 Task: Set "Default preset setting used" for "H.264/MPEG-4 Part 10/AVC encoder (x264 10-bit)" to fast.
Action: Mouse moved to (125, 15)
Screenshot: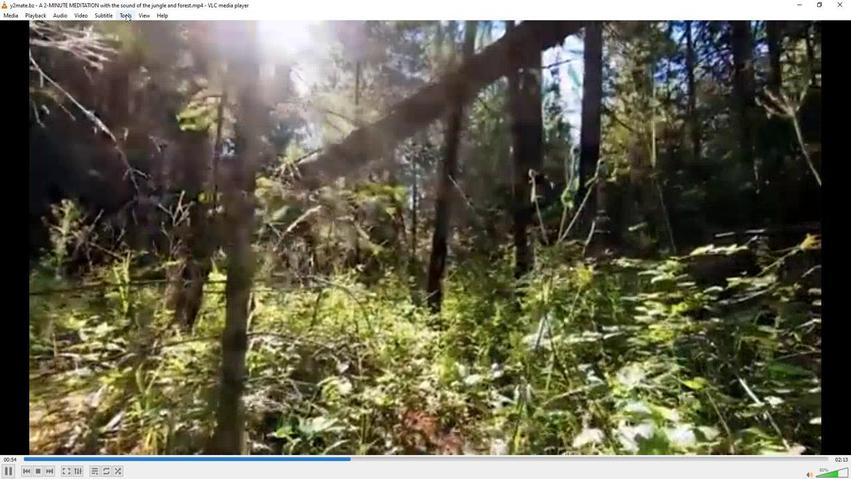 
Action: Mouse pressed left at (125, 15)
Screenshot: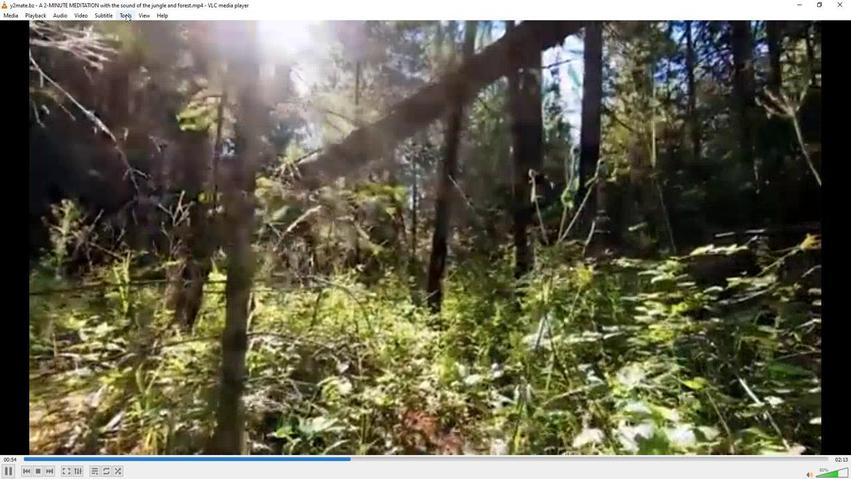 
Action: Mouse moved to (129, 125)
Screenshot: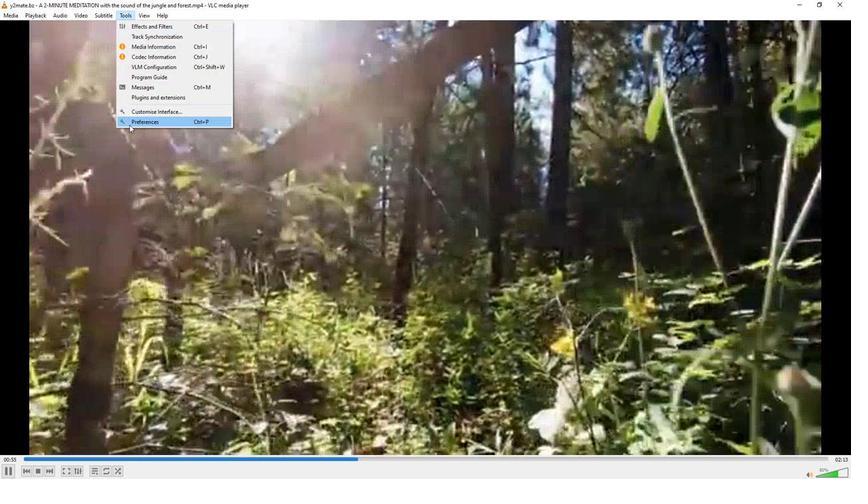 
Action: Mouse pressed left at (129, 125)
Screenshot: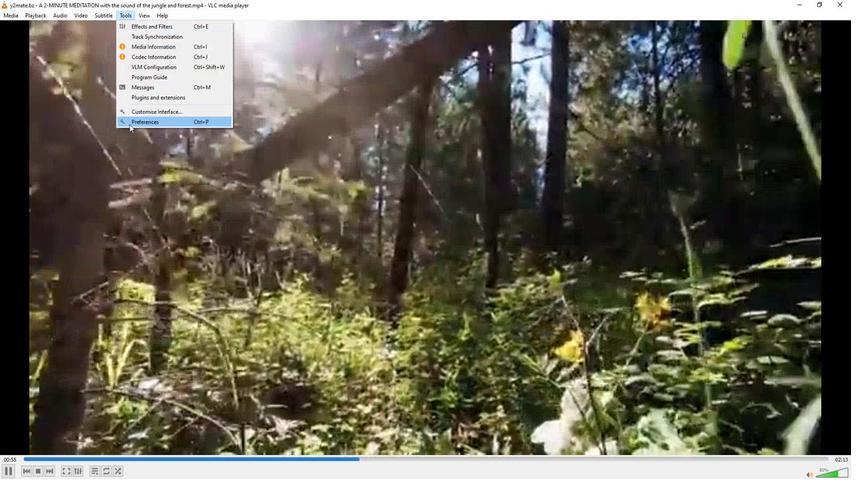 
Action: Mouse moved to (280, 392)
Screenshot: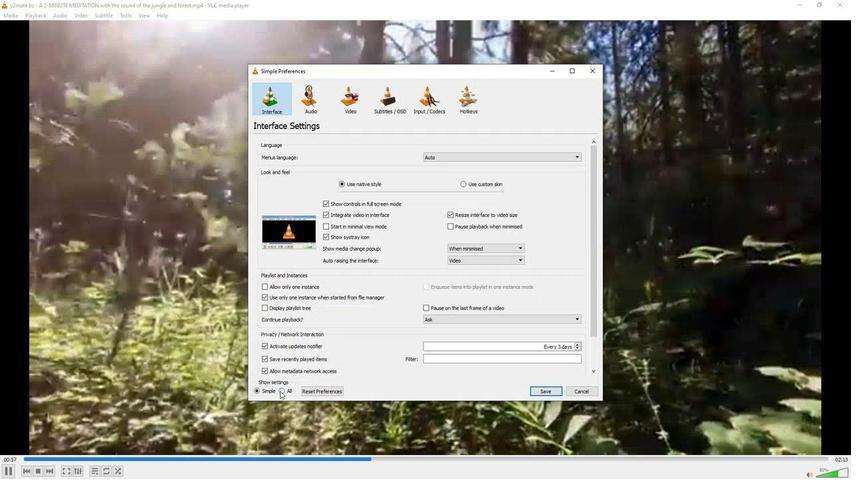 
Action: Mouse pressed left at (280, 392)
Screenshot: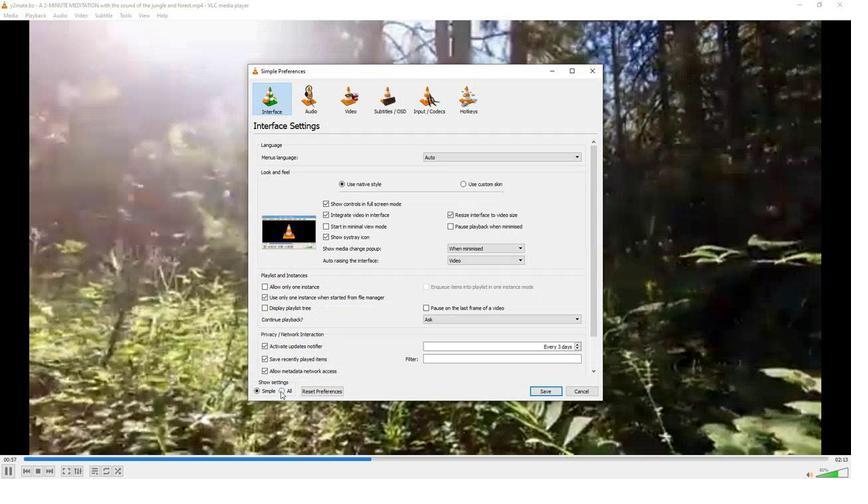 
Action: Mouse moved to (266, 302)
Screenshot: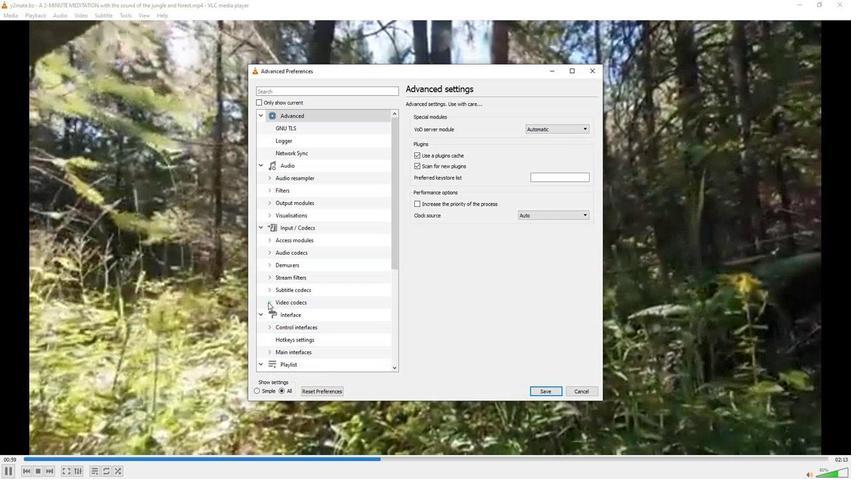 
Action: Mouse pressed left at (266, 302)
Screenshot: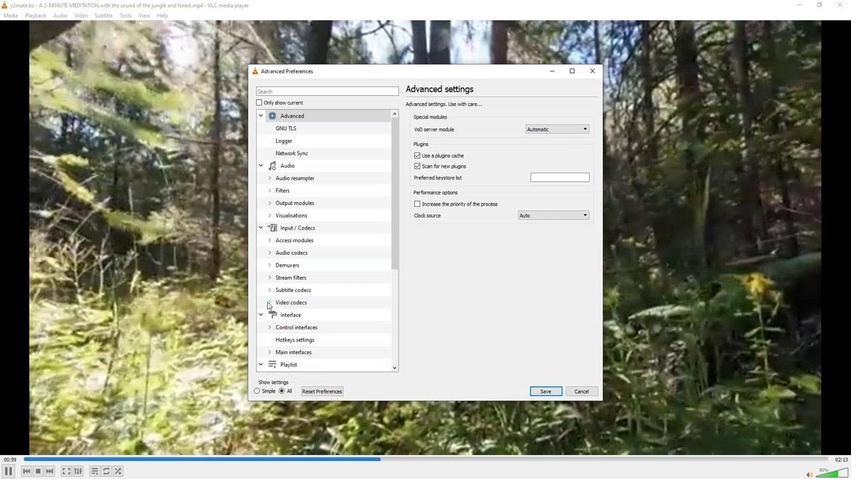 
Action: Mouse moved to (289, 346)
Screenshot: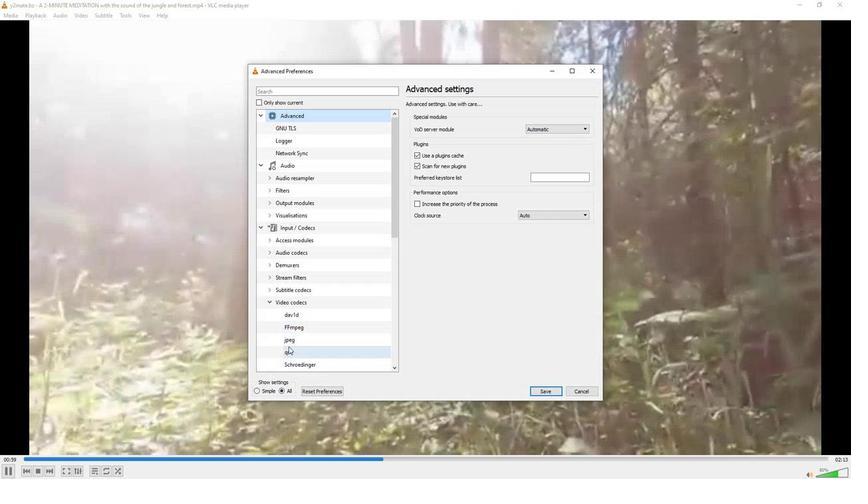 
Action: Mouse scrolled (289, 346) with delta (0, 0)
Screenshot: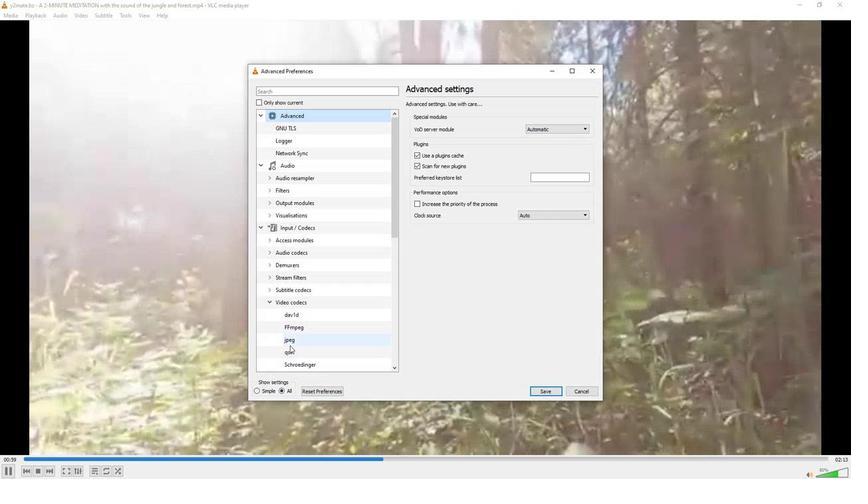 
Action: Mouse moved to (290, 345)
Screenshot: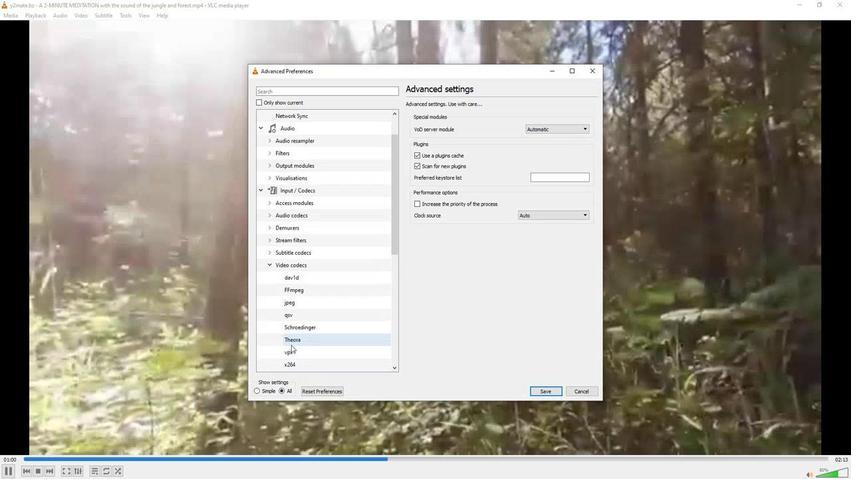 
Action: Mouse scrolled (290, 344) with delta (0, 0)
Screenshot: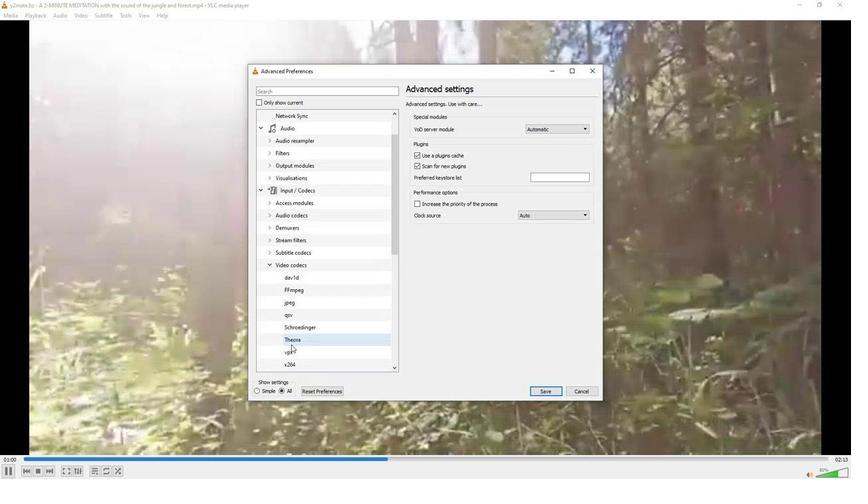
Action: Mouse moved to (292, 338)
Screenshot: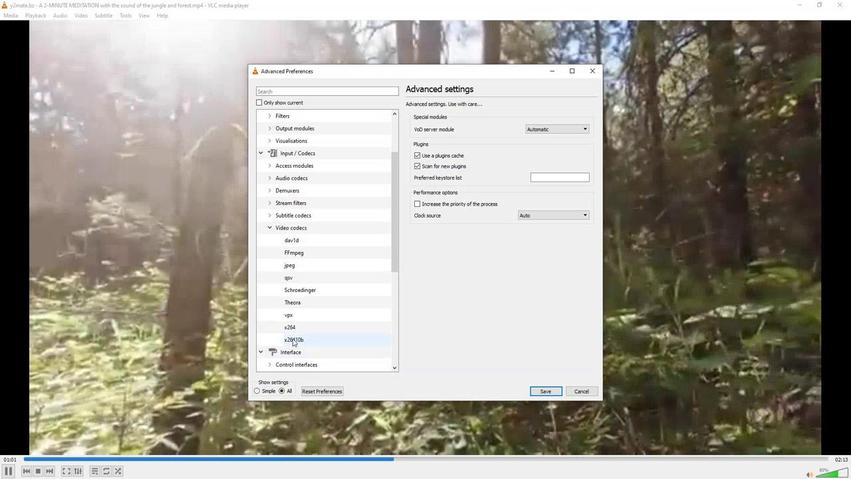 
Action: Mouse pressed left at (292, 338)
Screenshot: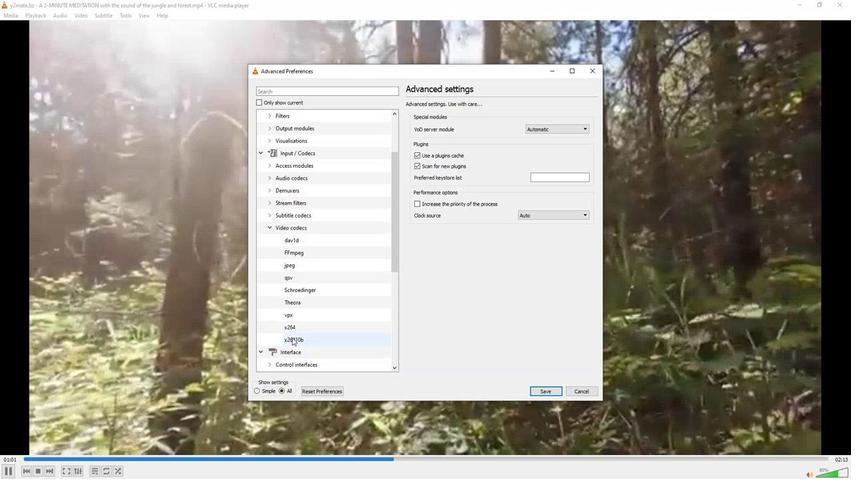 
Action: Mouse moved to (453, 319)
Screenshot: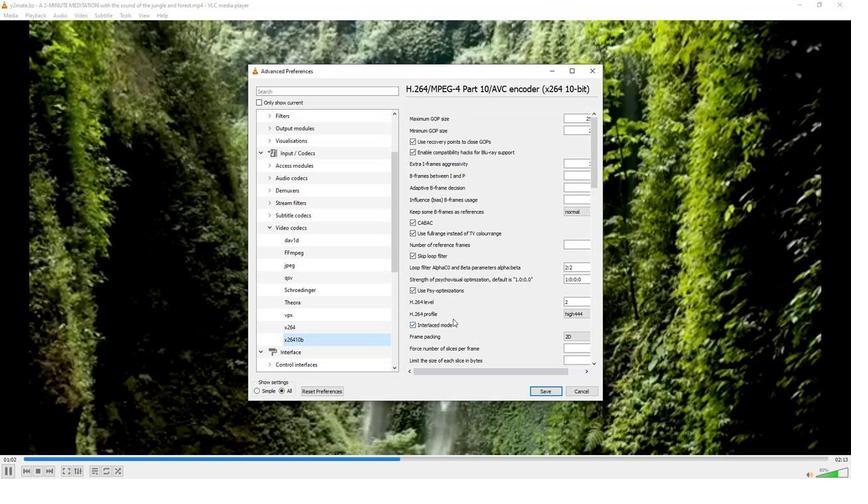
Action: Mouse scrolled (453, 319) with delta (0, 0)
Screenshot: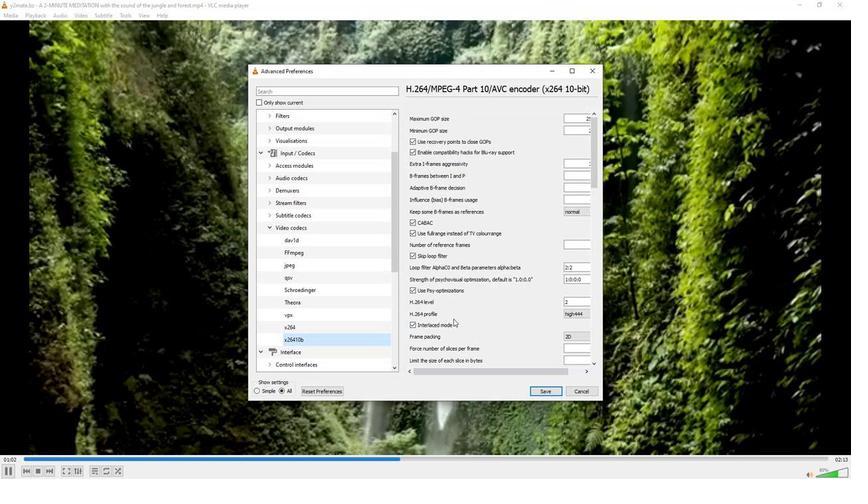 
Action: Mouse moved to (454, 319)
Screenshot: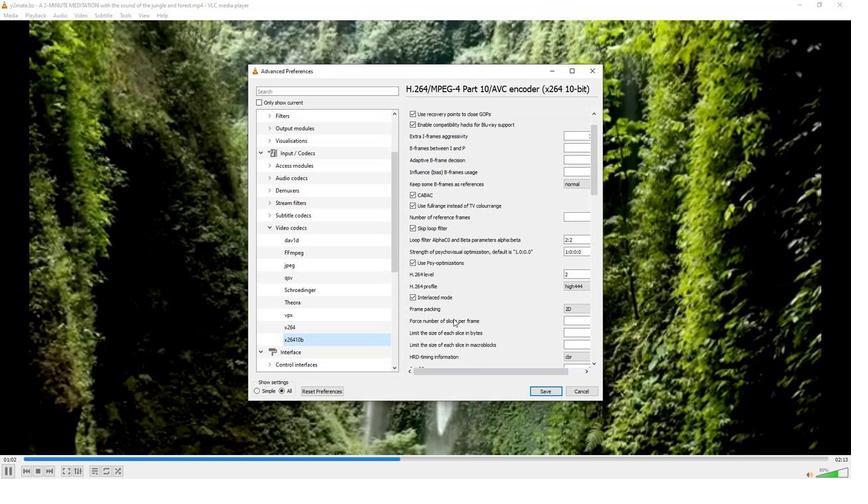 
Action: Mouse scrolled (454, 319) with delta (0, 0)
Screenshot: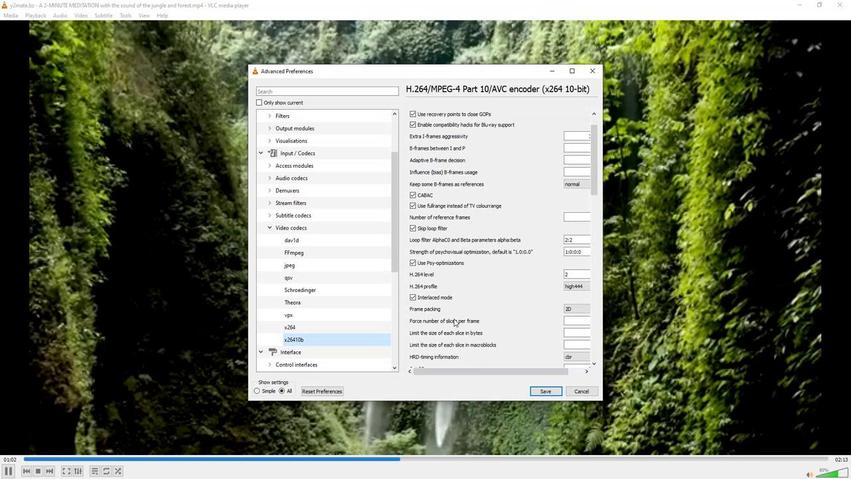
Action: Mouse moved to (454, 317)
Screenshot: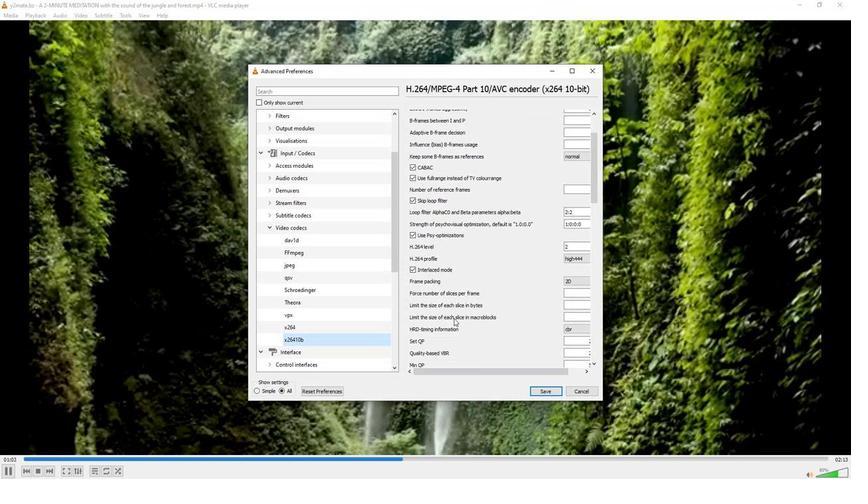 
Action: Mouse scrolled (454, 316) with delta (0, 0)
Screenshot: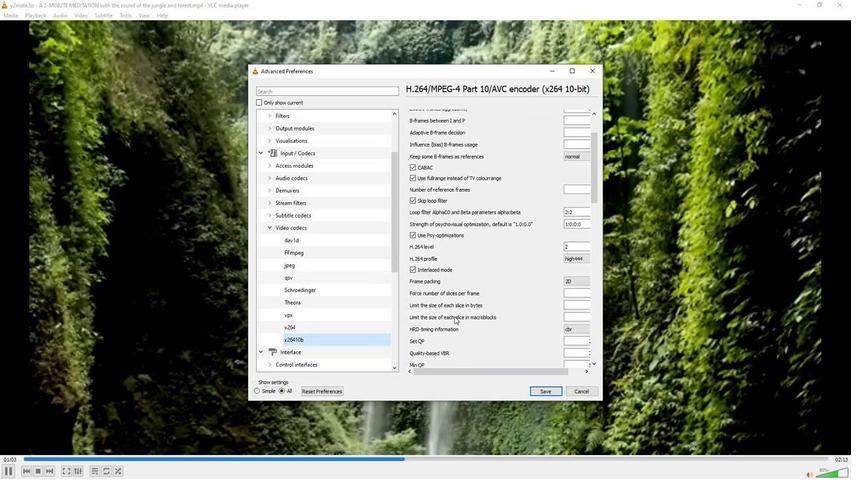 
Action: Mouse scrolled (454, 316) with delta (0, 0)
Screenshot: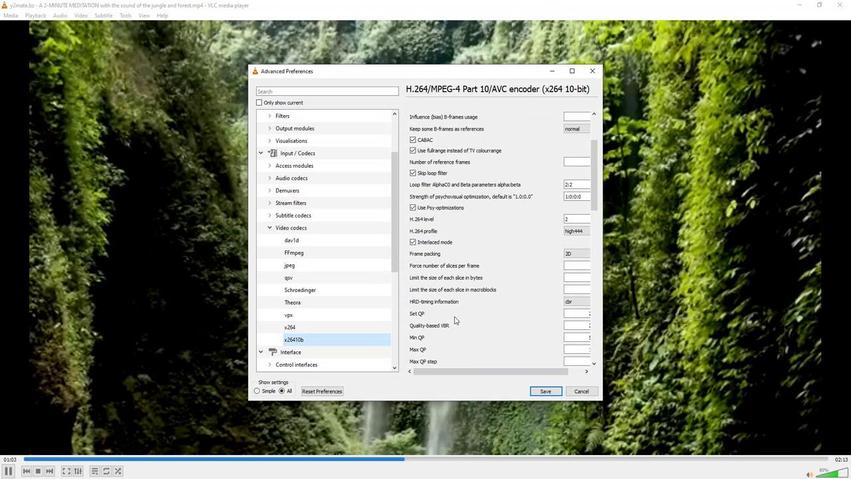 
Action: Mouse moved to (454, 316)
Screenshot: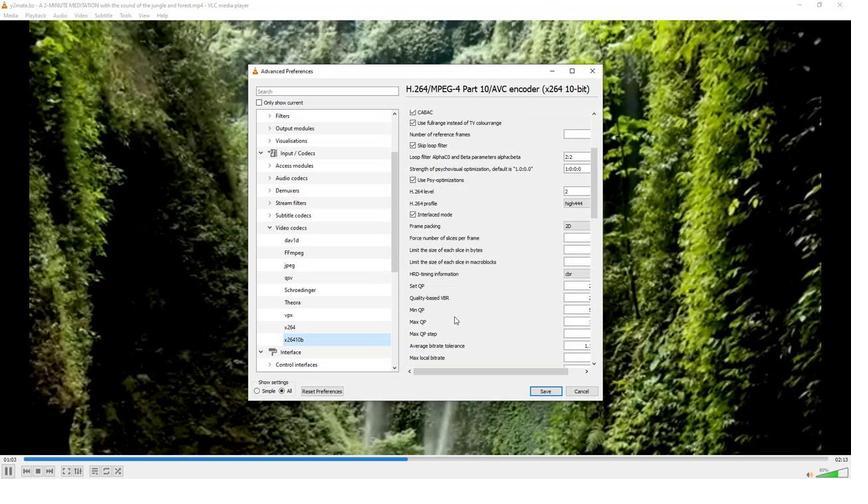 
Action: Mouse scrolled (454, 316) with delta (0, 0)
Screenshot: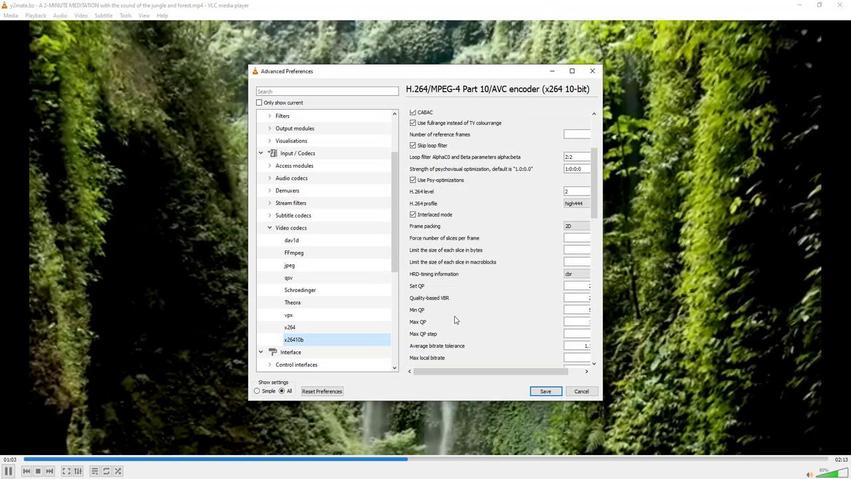 
Action: Mouse scrolled (454, 316) with delta (0, 0)
Screenshot: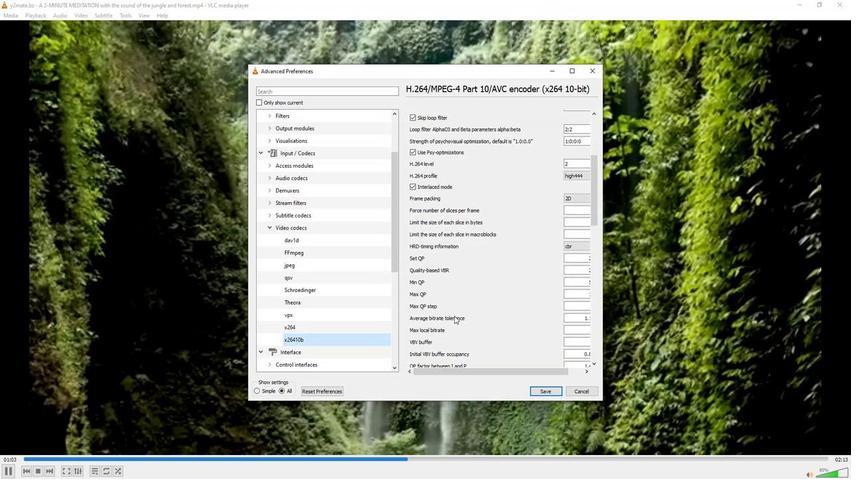 
Action: Mouse scrolled (454, 316) with delta (0, 0)
Screenshot: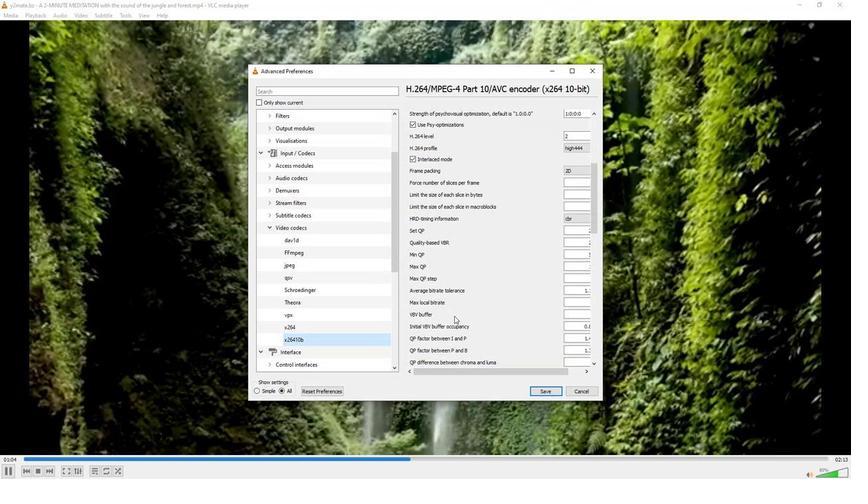 
Action: Mouse moved to (454, 316)
Screenshot: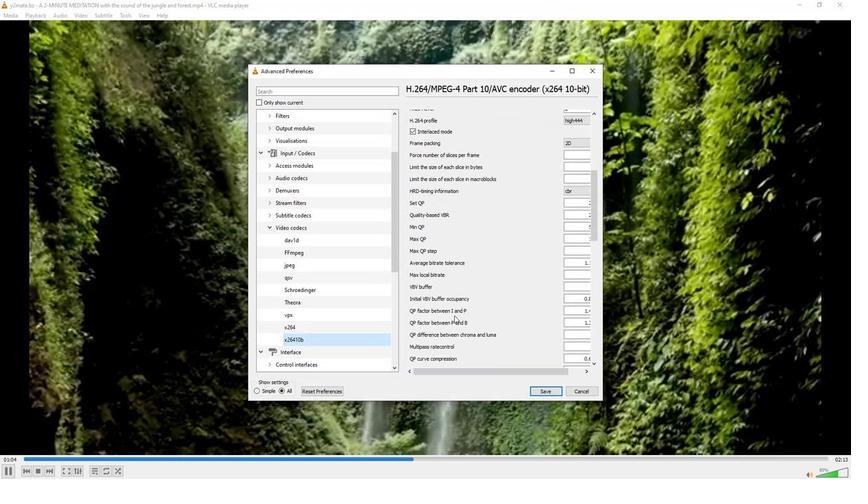 
Action: Mouse scrolled (454, 315) with delta (0, 0)
Screenshot: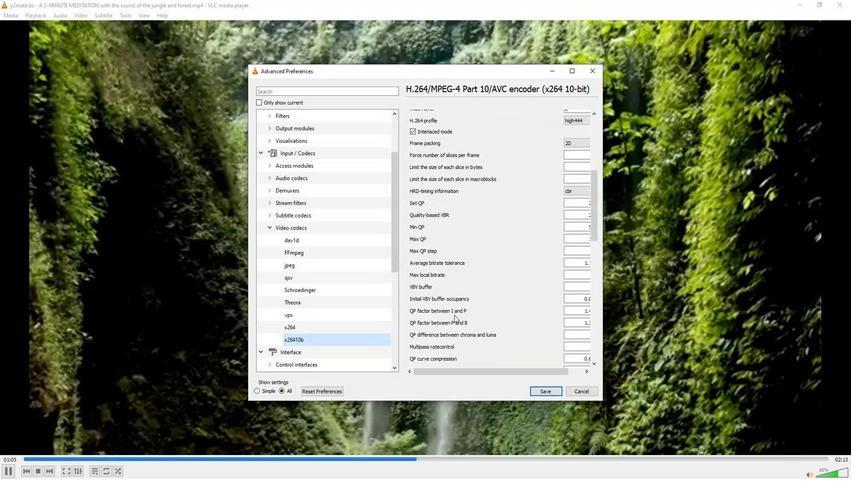 
Action: Mouse moved to (454, 316)
Screenshot: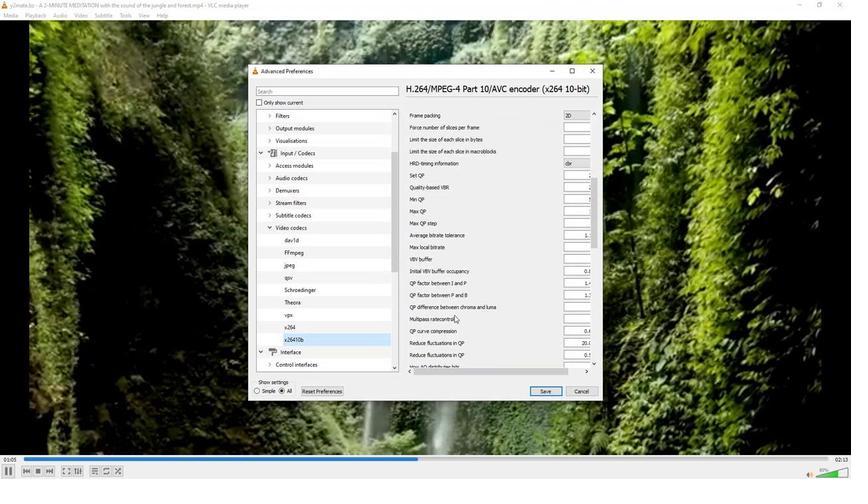 
Action: Mouse scrolled (454, 315) with delta (0, 0)
Screenshot: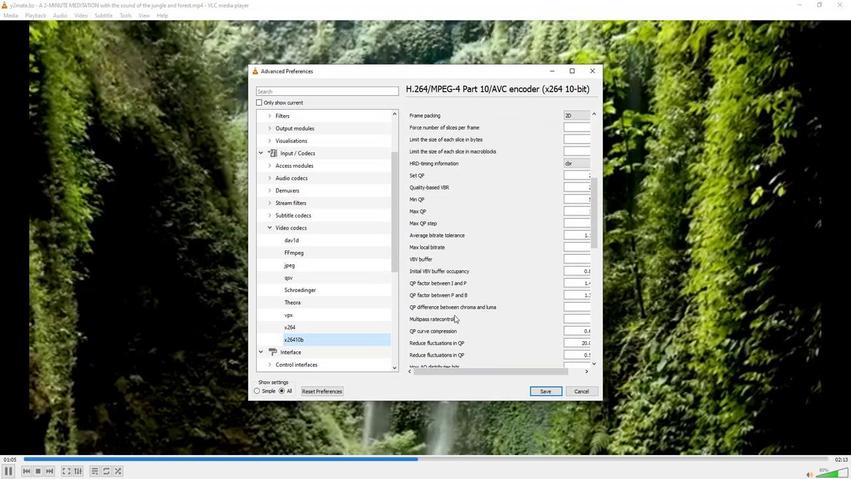 
Action: Mouse scrolled (454, 315) with delta (0, 0)
Screenshot: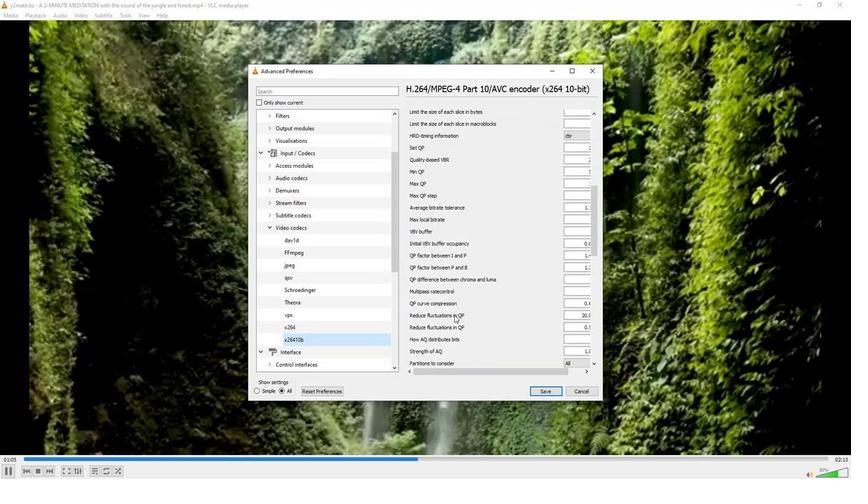 
Action: Mouse moved to (453, 314)
Screenshot: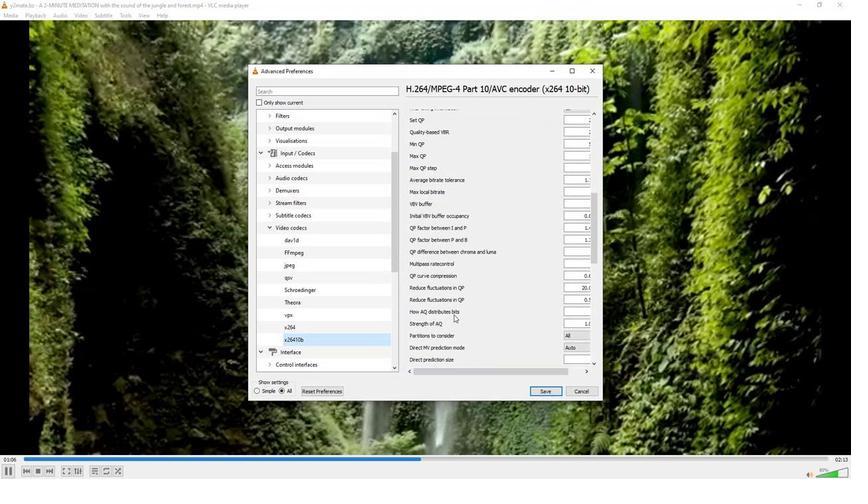 
Action: Mouse scrolled (453, 314) with delta (0, 0)
Screenshot: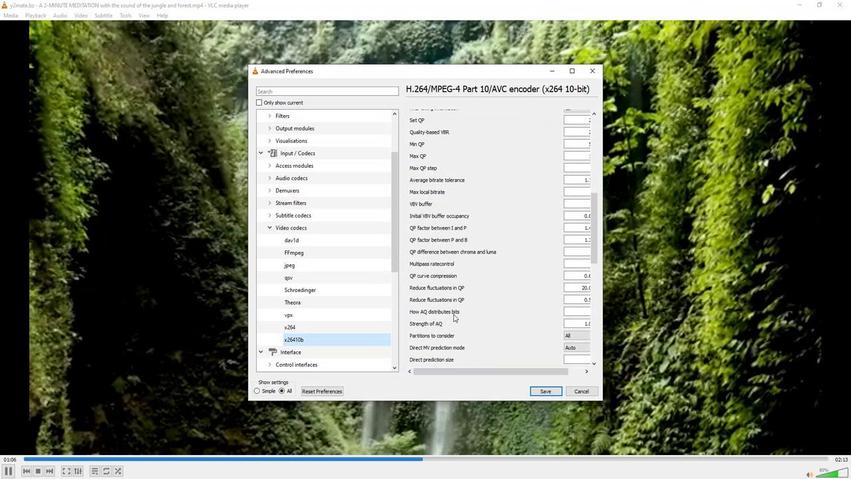 
Action: Mouse moved to (453, 314)
Screenshot: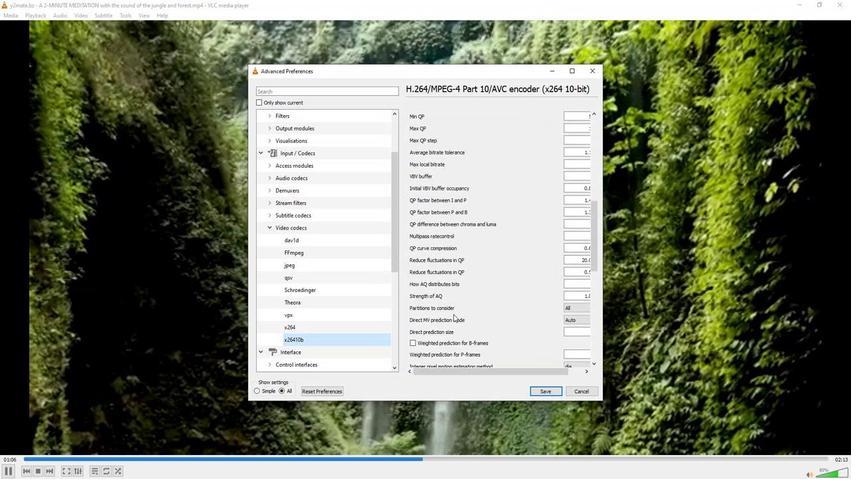 
Action: Mouse scrolled (453, 314) with delta (0, 0)
Screenshot: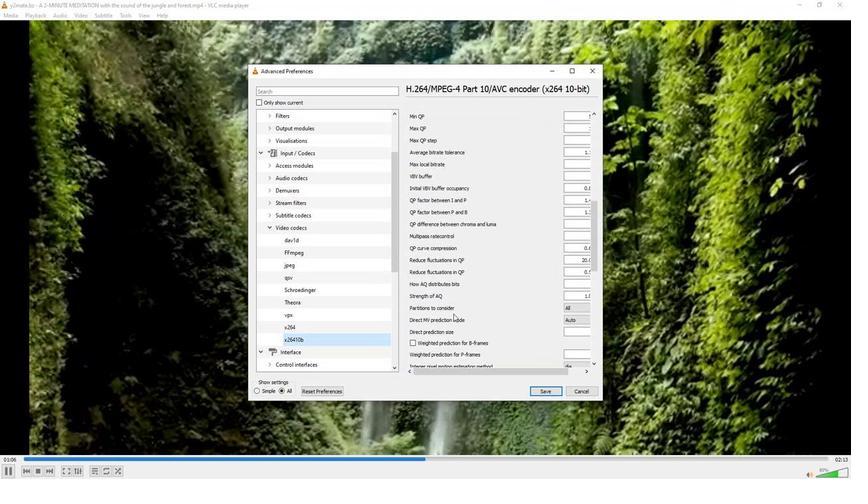 
Action: Mouse scrolled (453, 314) with delta (0, 0)
Screenshot: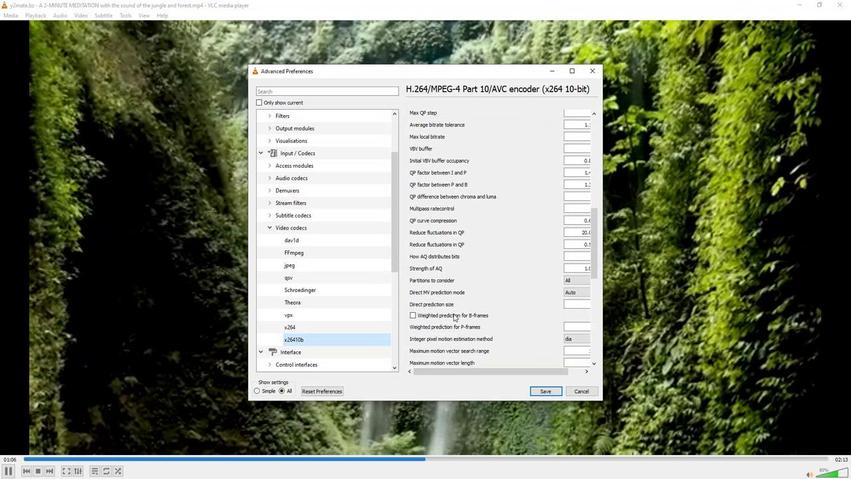 
Action: Mouse scrolled (453, 314) with delta (0, 0)
Screenshot: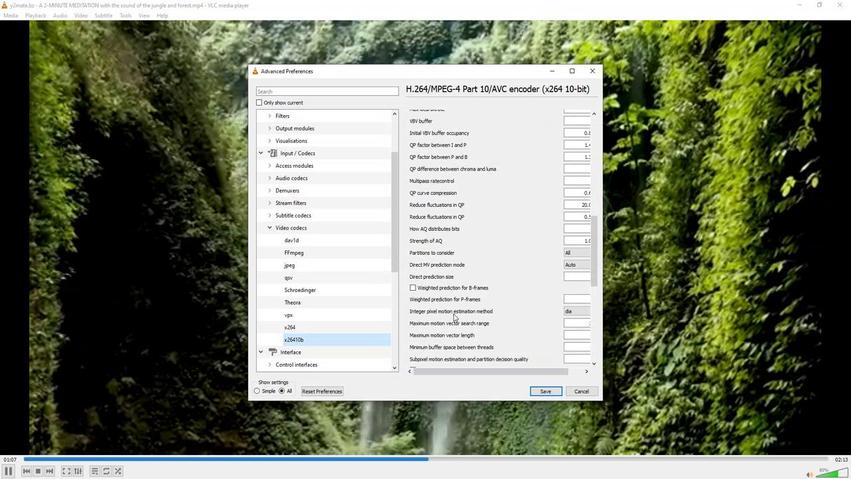 
Action: Mouse scrolled (453, 314) with delta (0, 0)
Screenshot: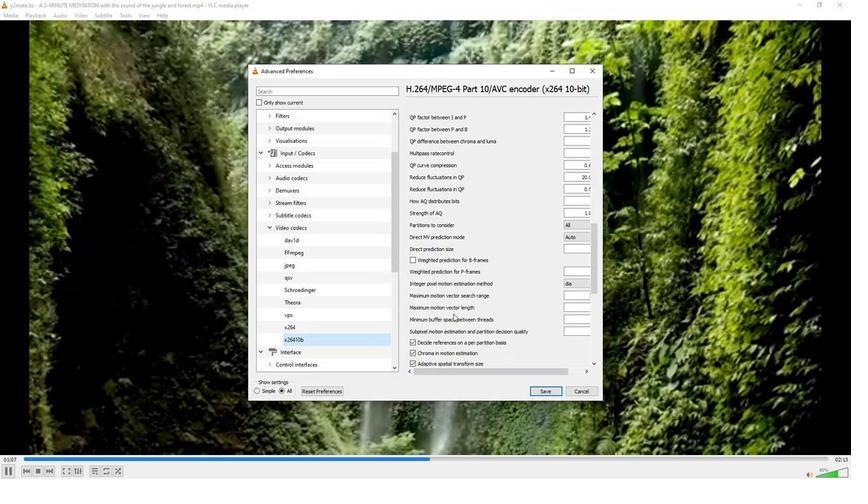 
Action: Mouse moved to (453, 314)
Screenshot: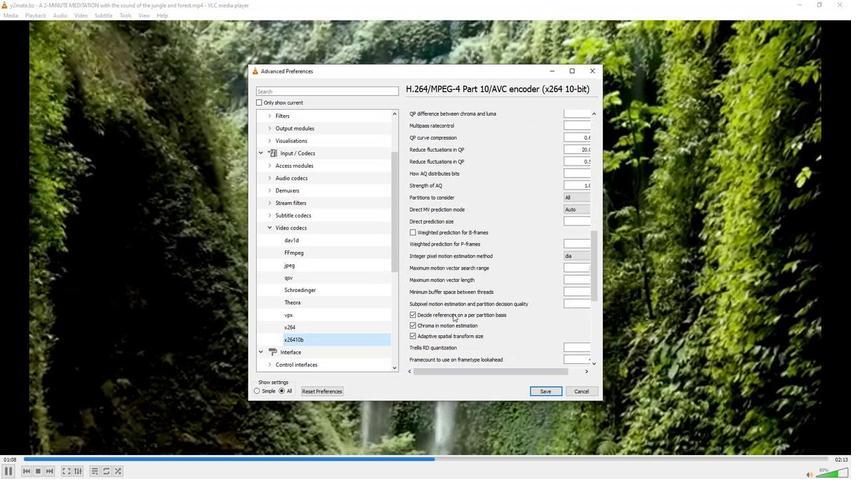 
Action: Mouse scrolled (453, 314) with delta (0, 0)
Screenshot: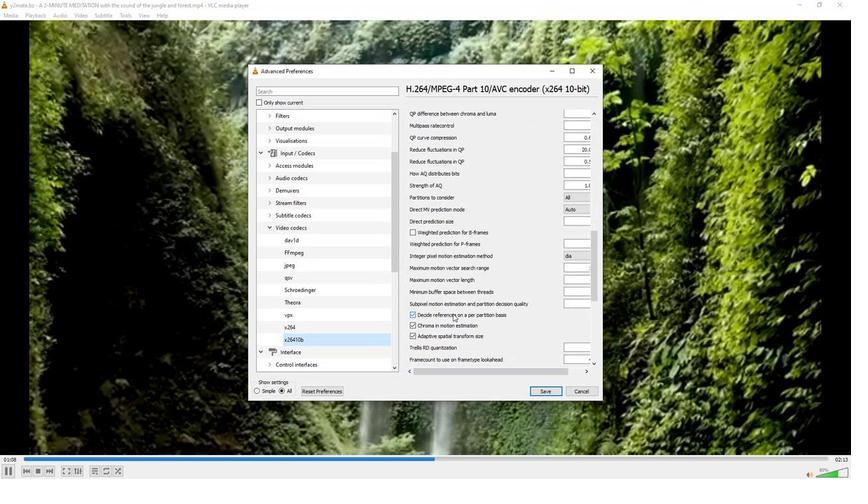 
Action: Mouse scrolled (453, 314) with delta (0, 0)
Screenshot: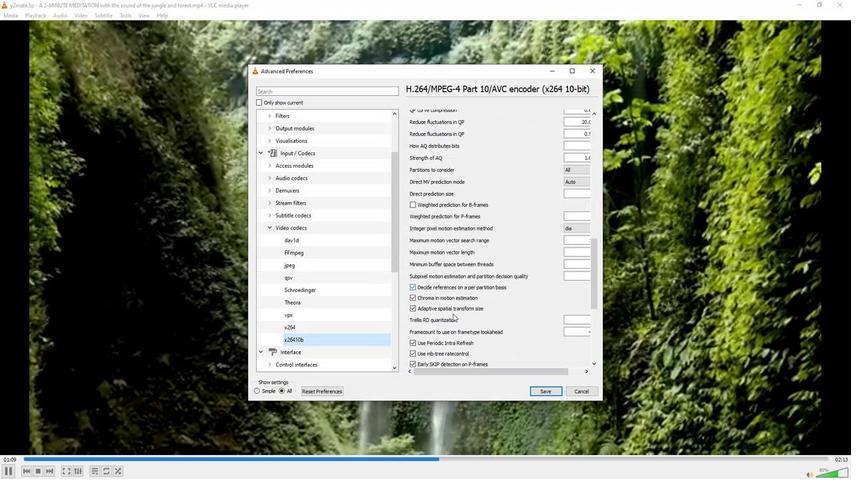 
Action: Mouse scrolled (453, 314) with delta (0, 0)
Screenshot: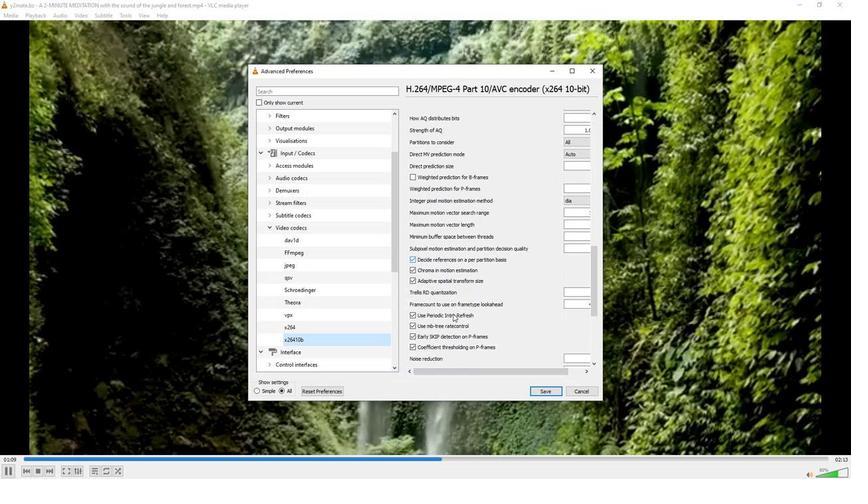 
Action: Mouse scrolled (453, 314) with delta (0, 0)
Screenshot: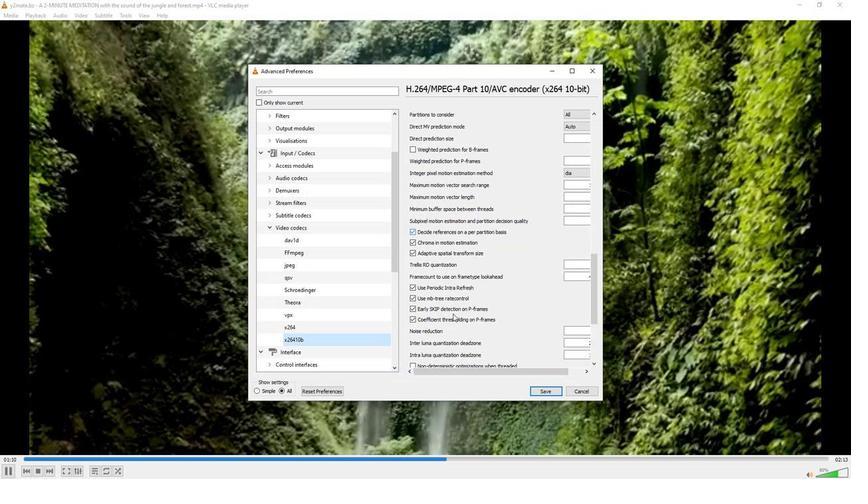 
Action: Mouse moved to (453, 314)
Screenshot: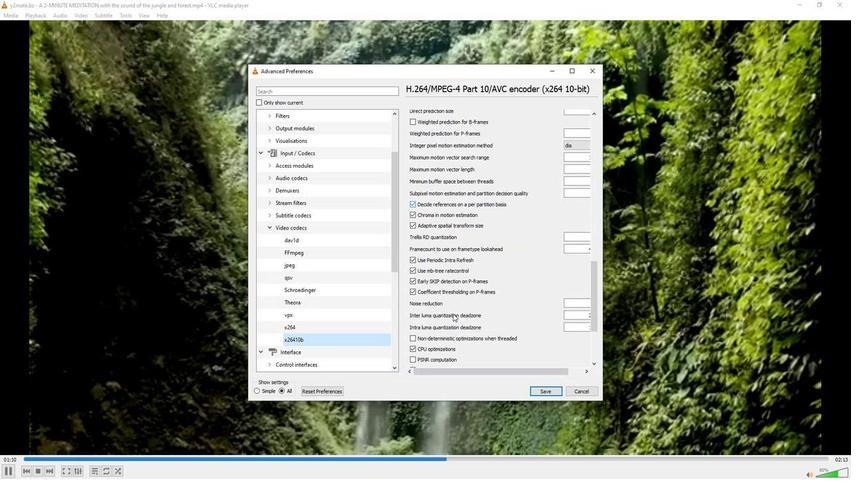 
Action: Mouse scrolled (453, 313) with delta (0, 0)
Screenshot: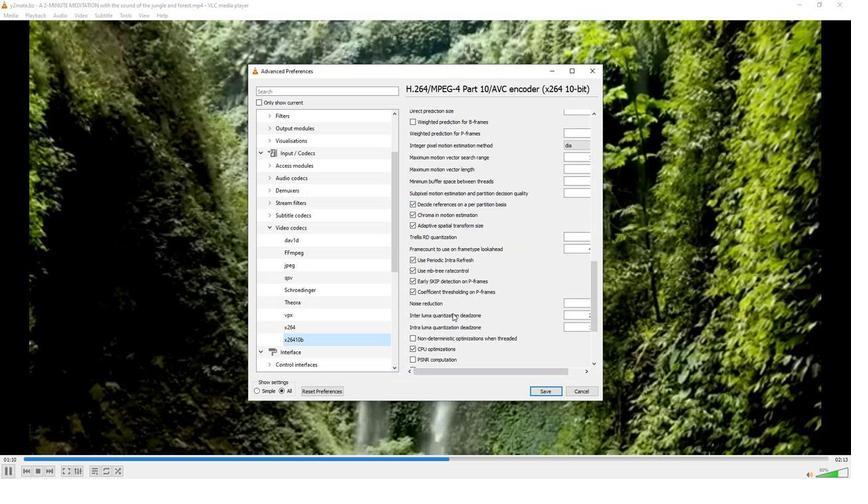 
Action: Mouse scrolled (453, 313) with delta (0, 0)
Screenshot: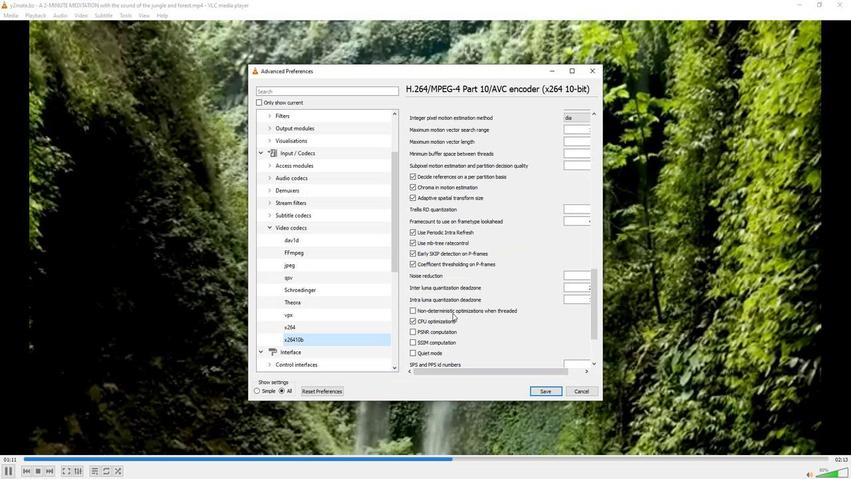 
Action: Mouse scrolled (453, 313) with delta (0, 0)
Screenshot: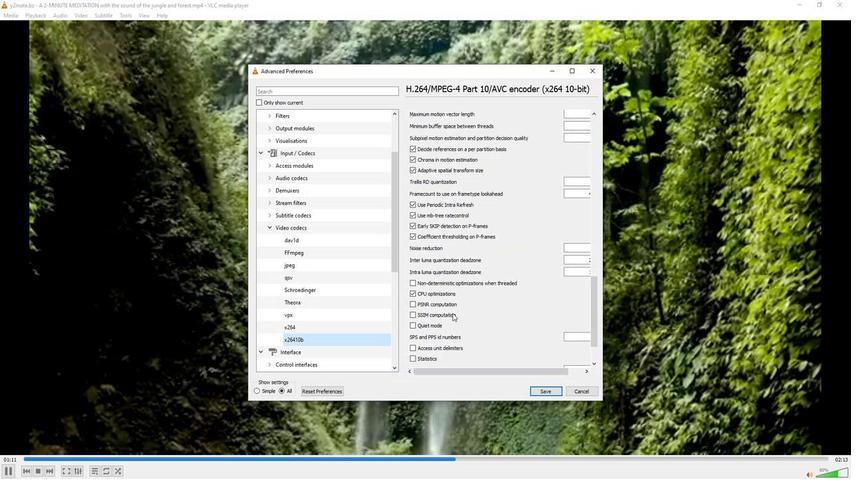 
Action: Mouse scrolled (453, 313) with delta (0, 0)
Screenshot: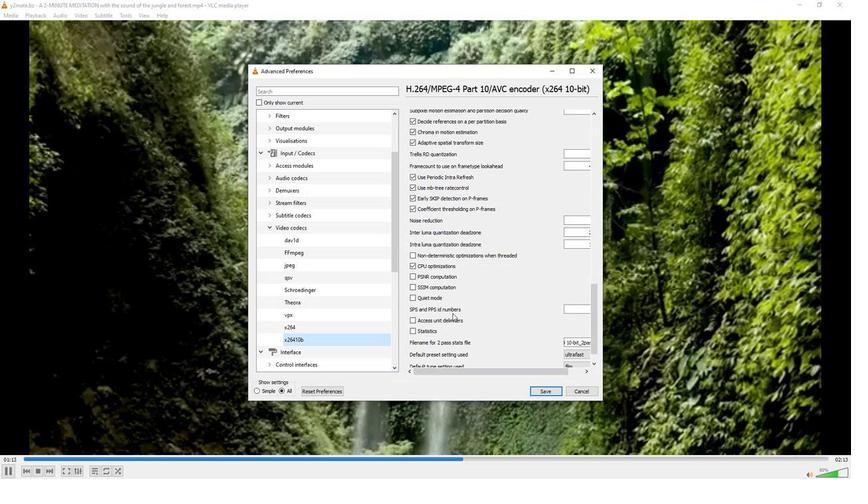 
Action: Mouse moved to (571, 334)
Screenshot: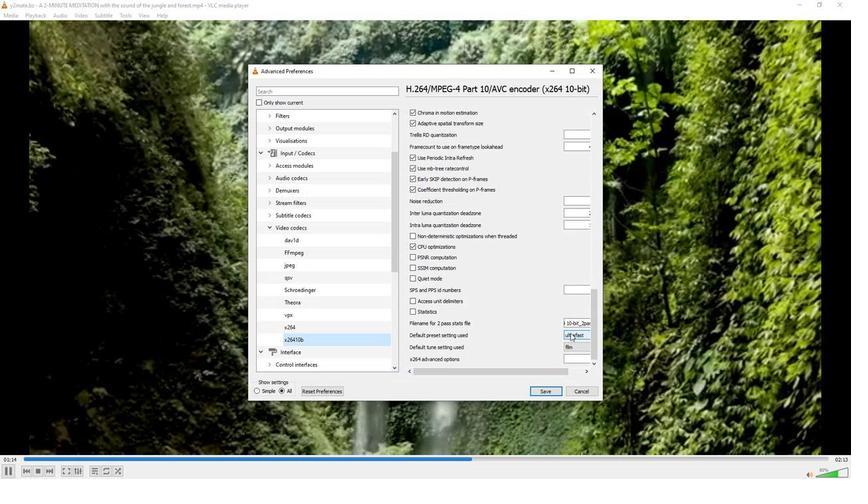 
Action: Mouse pressed left at (571, 334)
Screenshot: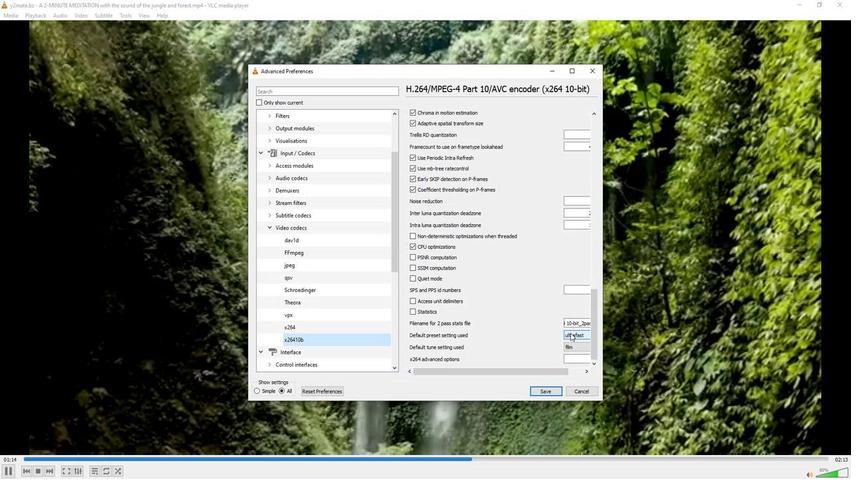 
Action: Mouse moved to (577, 368)
Screenshot: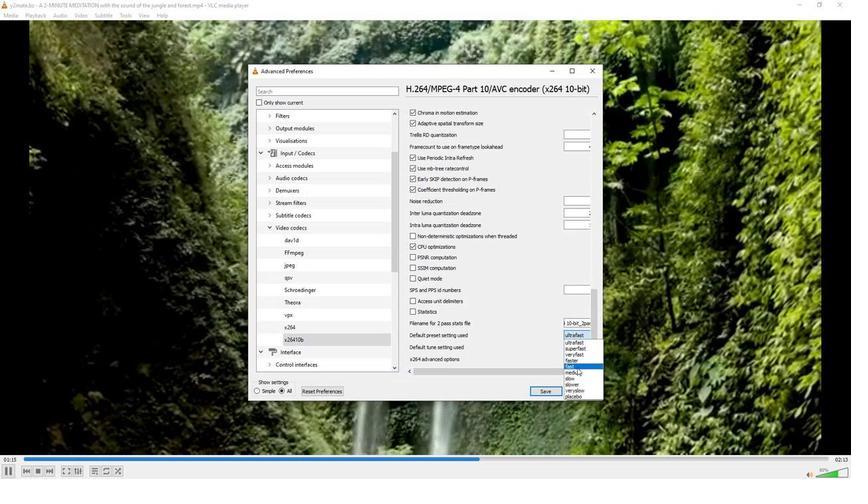 
Action: Mouse pressed left at (577, 368)
Screenshot: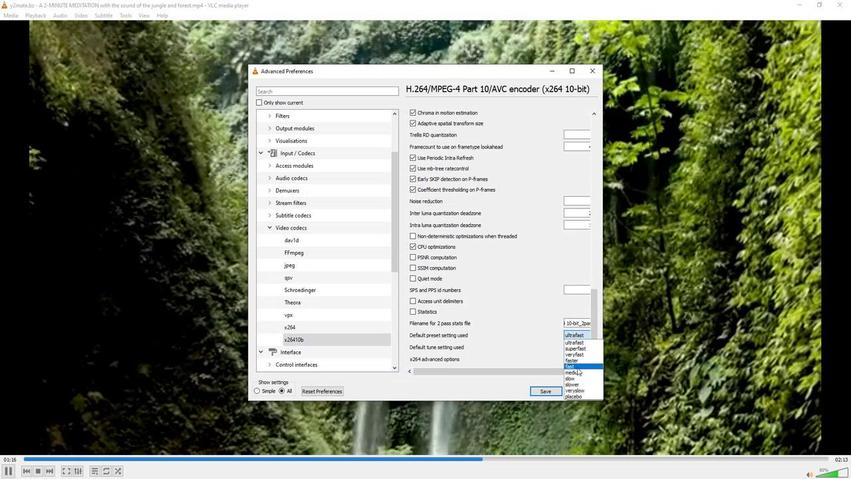 
Action: Mouse moved to (577, 368)
Screenshot: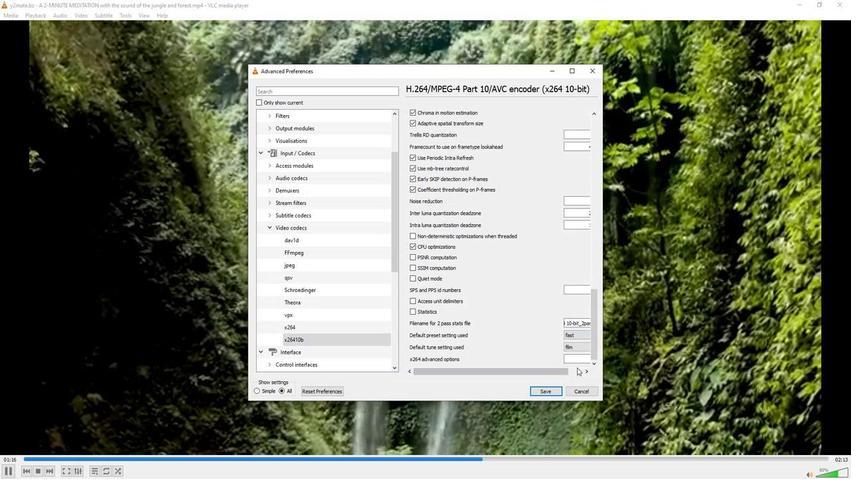 
